 Task: Reply All to email with the signature Christian Kelly with the subject 'Request for sponsorship' from softage.1@softage.net with the message 'Can you send me a copy of the updated project schedule?'
Action: Mouse moved to (918, 155)
Screenshot: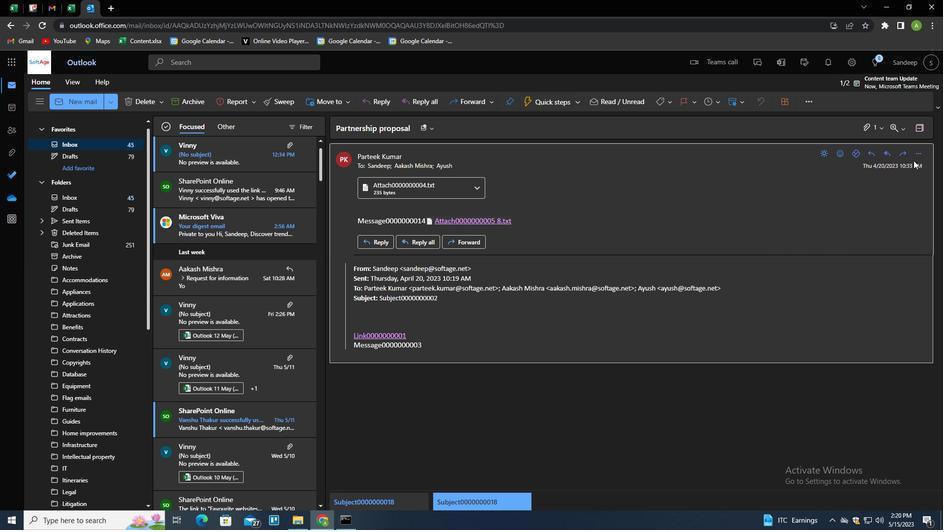 
Action: Mouse pressed left at (918, 155)
Screenshot: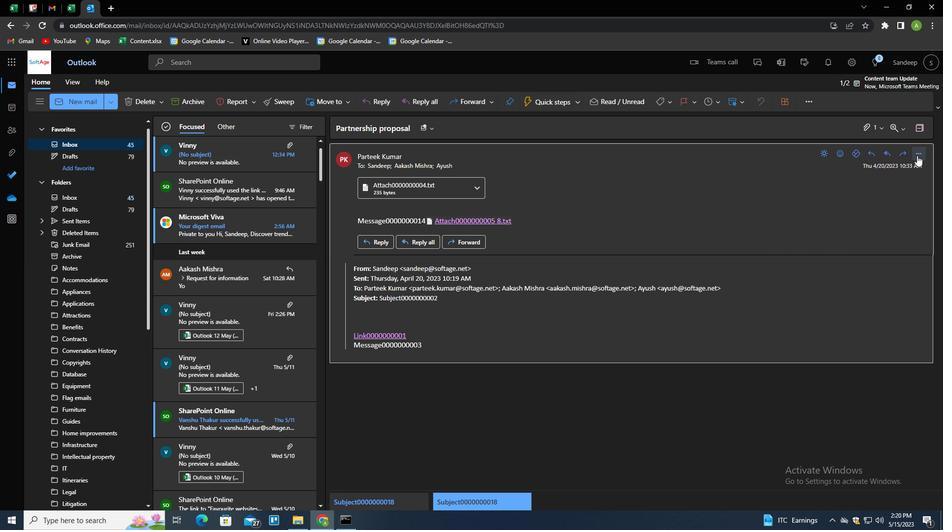 
Action: Mouse moved to (873, 183)
Screenshot: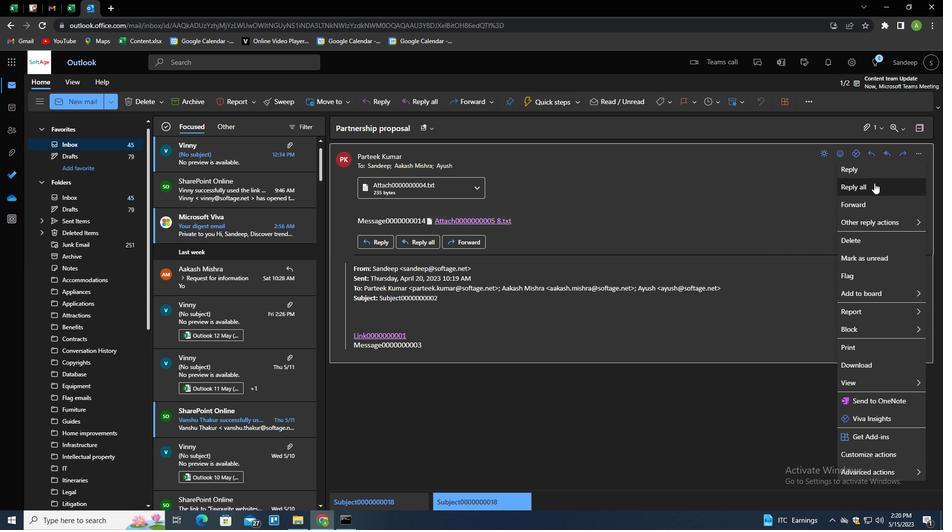
Action: Mouse pressed left at (873, 183)
Screenshot: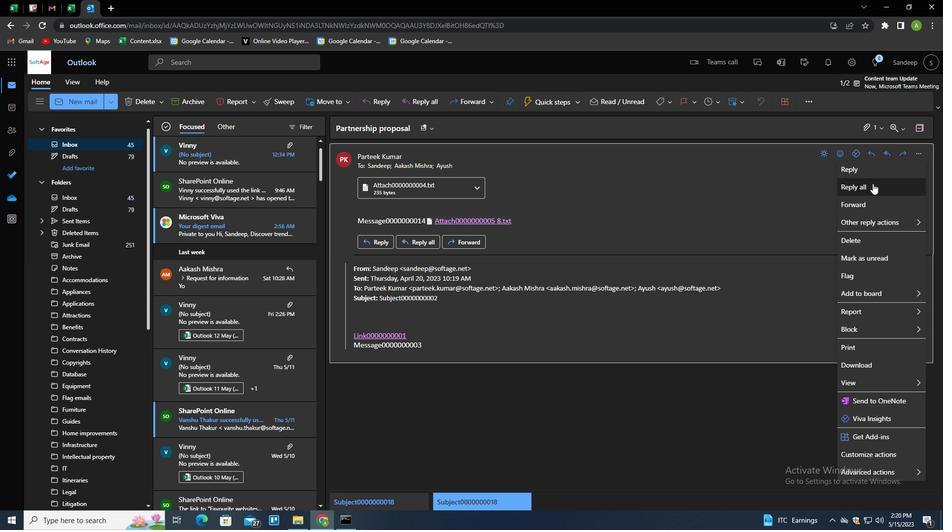 
Action: Mouse moved to (344, 280)
Screenshot: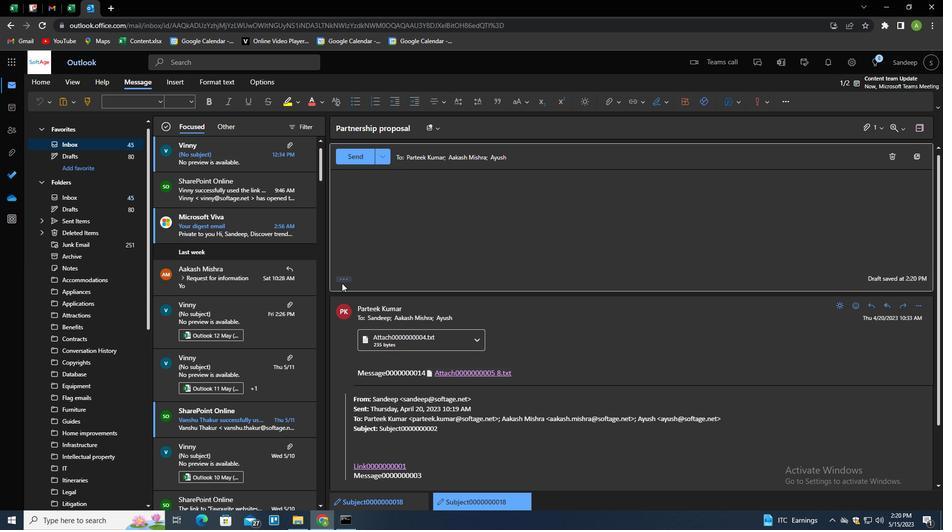 
Action: Mouse pressed left at (344, 280)
Screenshot: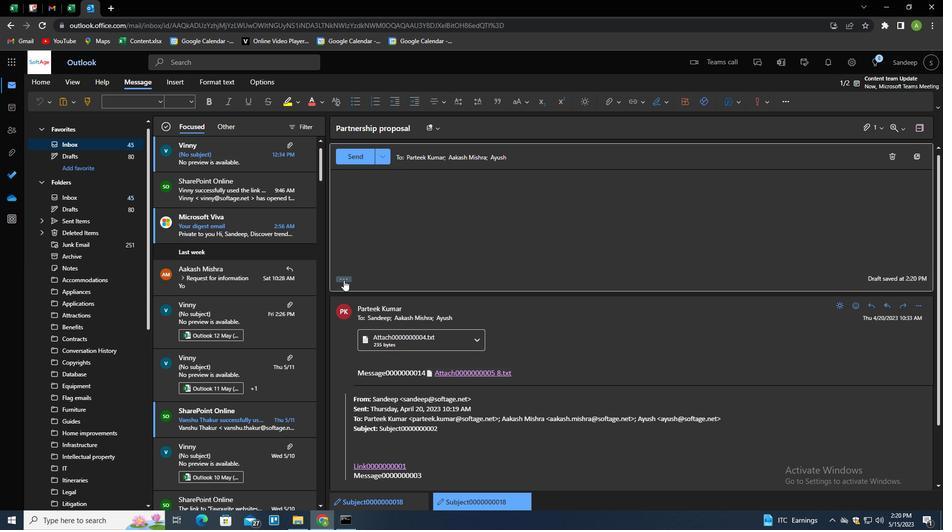
Action: Mouse moved to (663, 104)
Screenshot: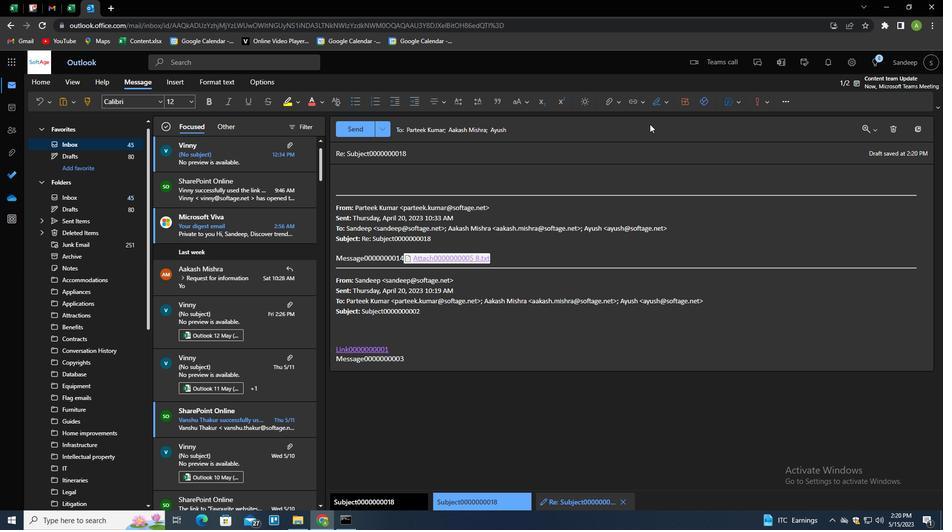 
Action: Mouse pressed left at (663, 104)
Screenshot: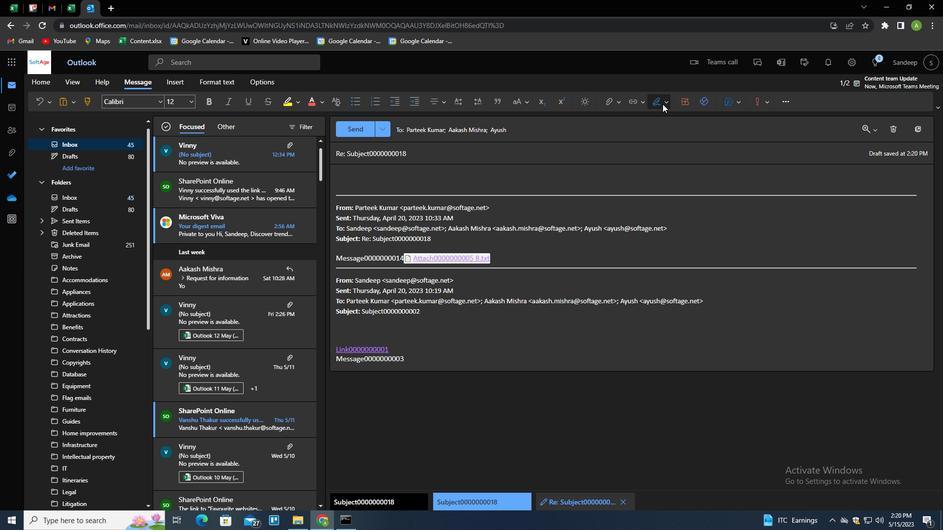 
Action: Mouse moved to (645, 139)
Screenshot: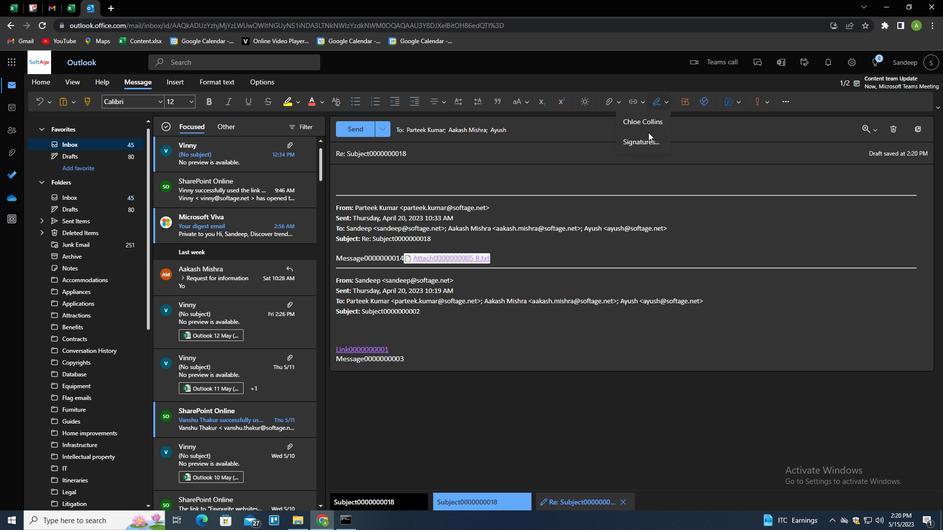 
Action: Mouse pressed left at (645, 139)
Screenshot: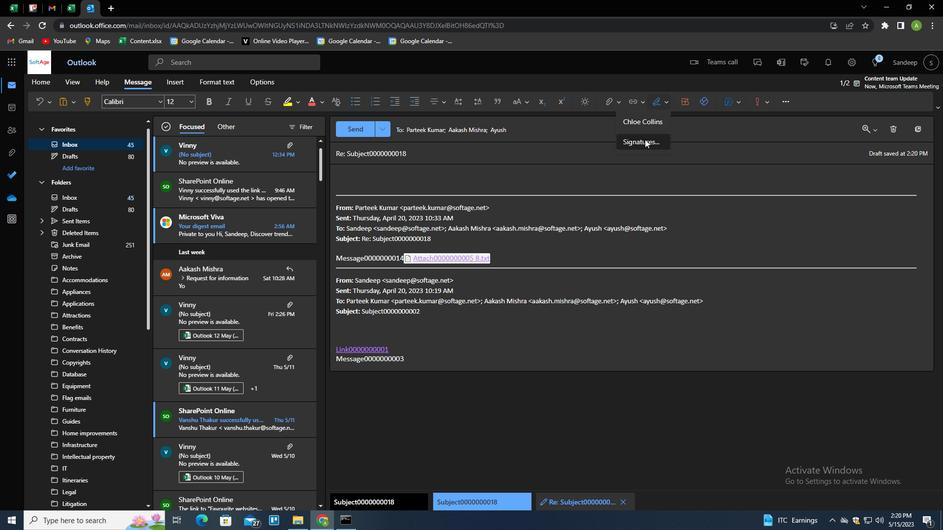 
Action: Mouse moved to (665, 183)
Screenshot: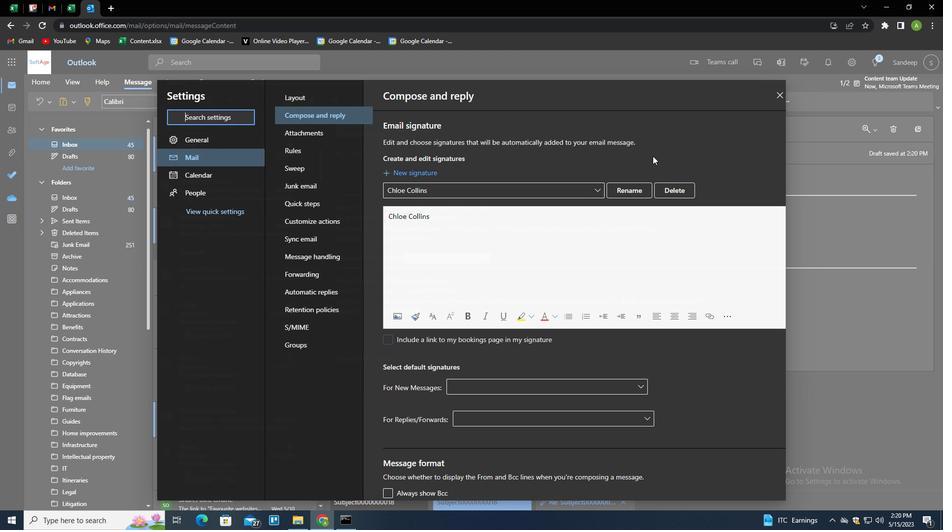 
Action: Mouse pressed left at (665, 183)
Screenshot: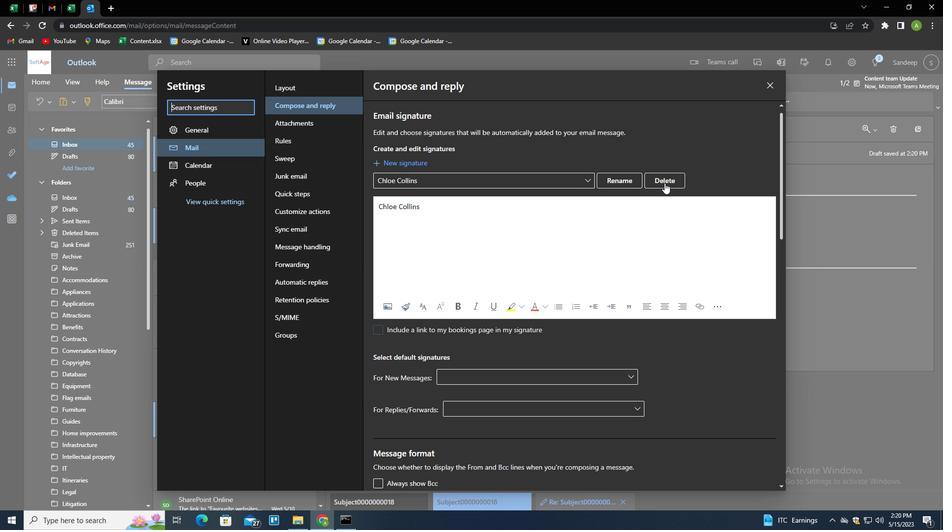 
Action: Mouse moved to (660, 182)
Screenshot: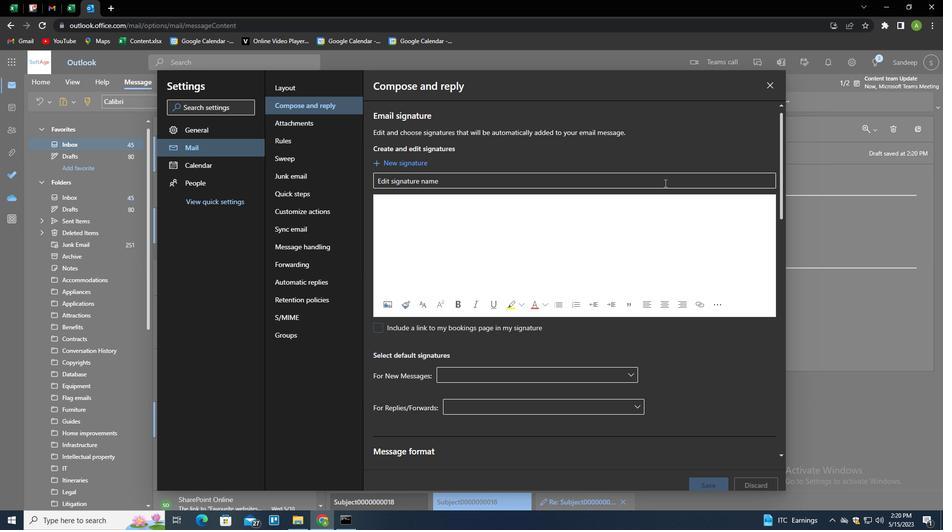 
Action: Mouse pressed left at (660, 182)
Screenshot: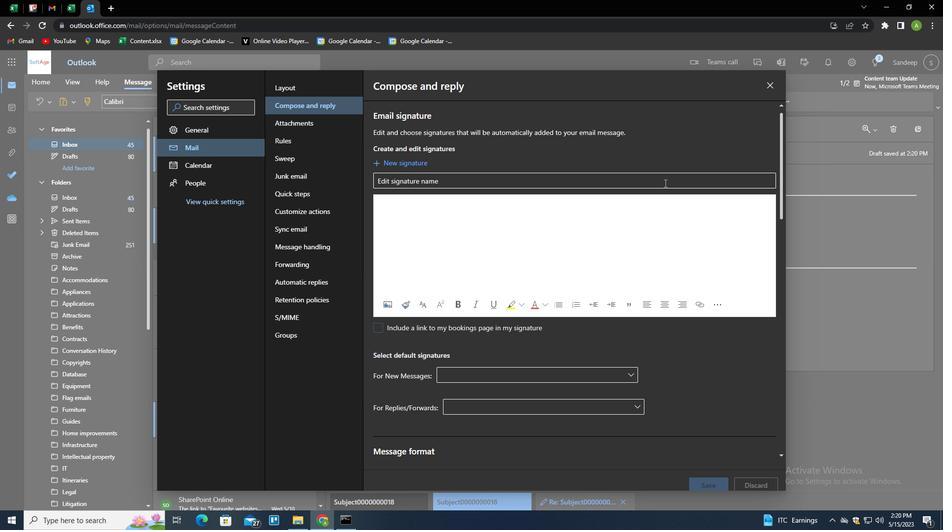 
Action: Key pressed <Key.shift>CHRISTIAN<Key.space><Key.shift>KELLY<Key.tab><Key.shift><Key.shift><Key.shift><Key.shift><Key.shift><Key.shift><Key.shift><Key.shift><Key.shift><Key.shift><Key.shift><Key.shift><Key.shift>CHRISTIAN<Key.space><Key.shift>KAE<Key.backspace><Key.backspace>ELLY
Screenshot: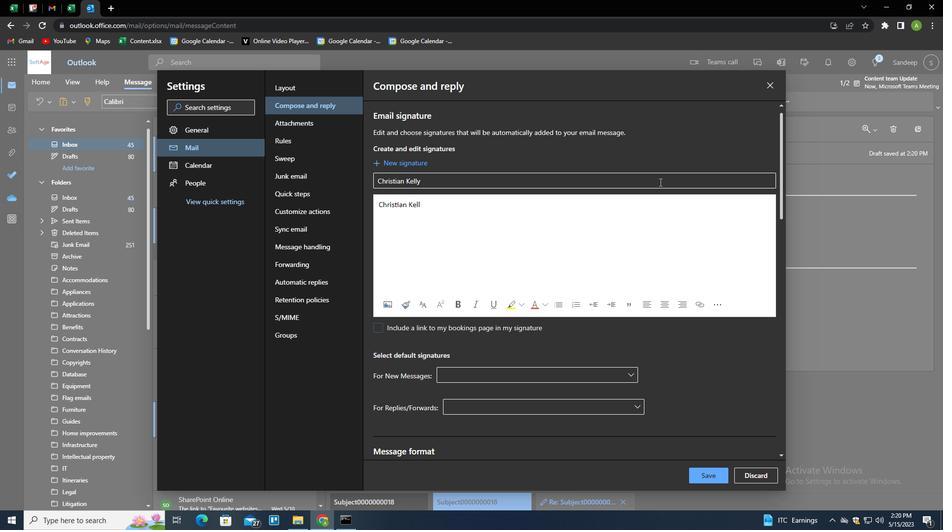 
Action: Mouse moved to (706, 481)
Screenshot: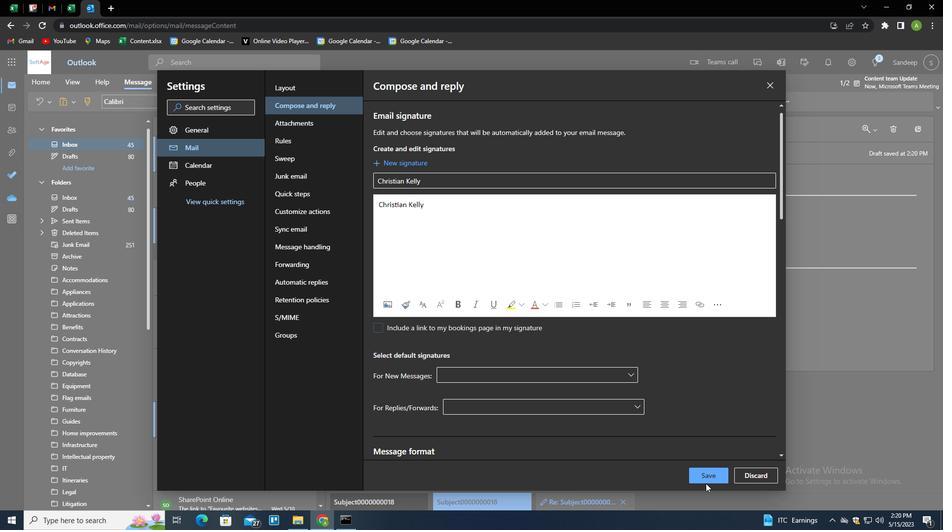 
Action: Mouse pressed left at (706, 481)
Screenshot: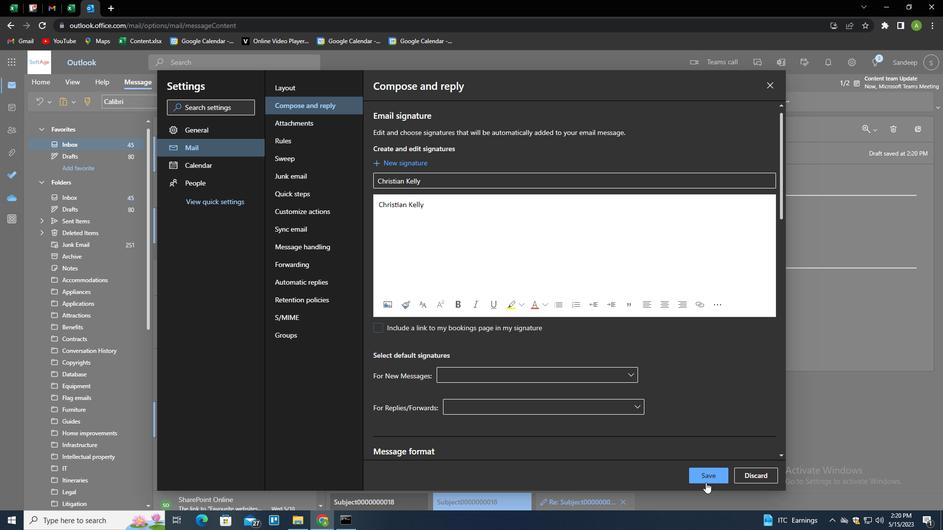 
Action: Mouse moved to (615, 284)
Screenshot: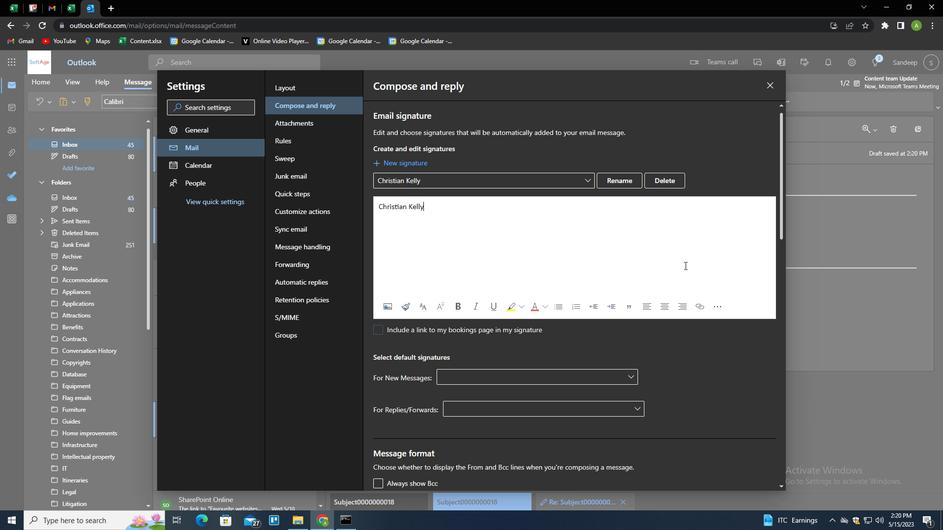 
Action: Mouse scrolled (615, 284) with delta (0, 0)
Screenshot: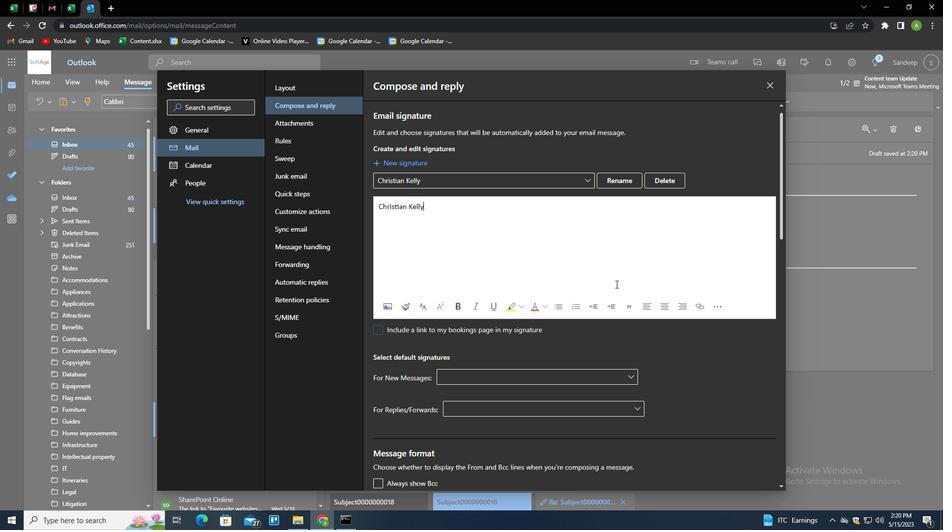 
Action: Mouse scrolled (615, 284) with delta (0, 0)
Screenshot: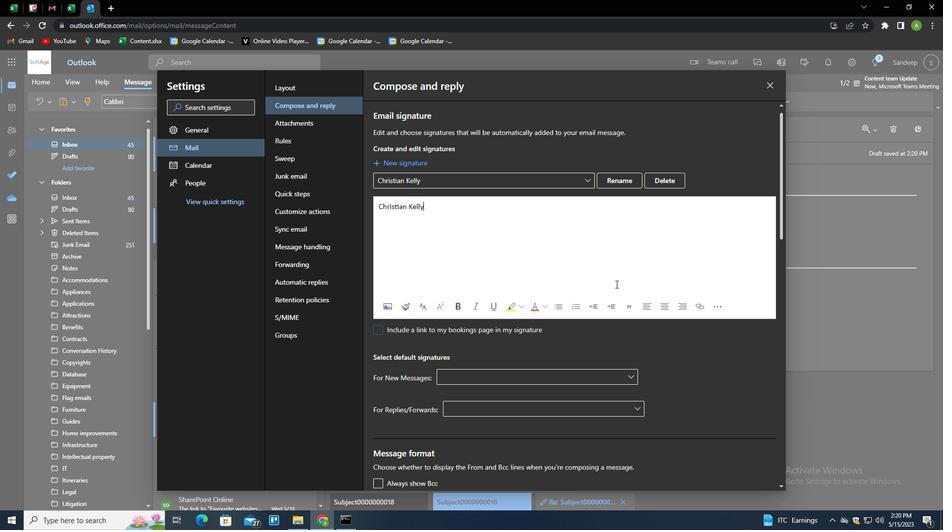 
Action: Mouse scrolled (615, 284) with delta (0, 0)
Screenshot: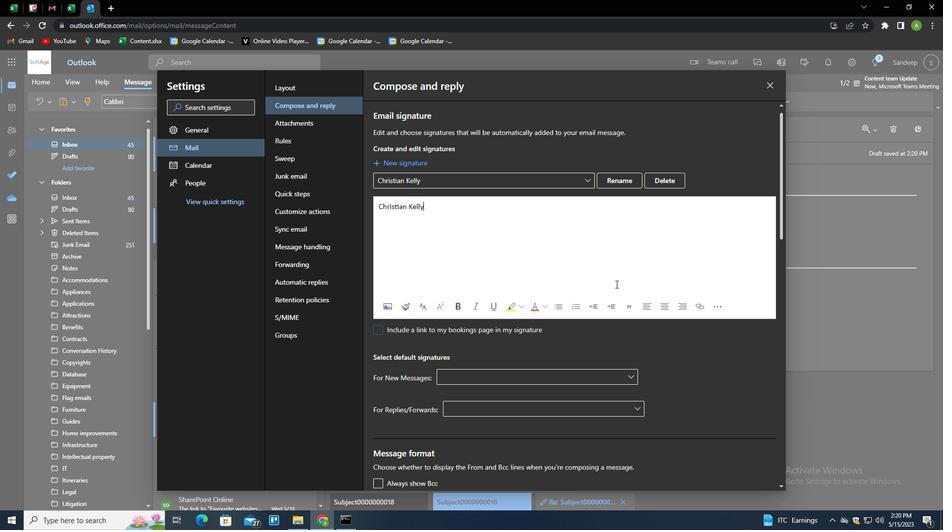 
Action: Mouse scrolled (615, 284) with delta (0, 0)
Screenshot: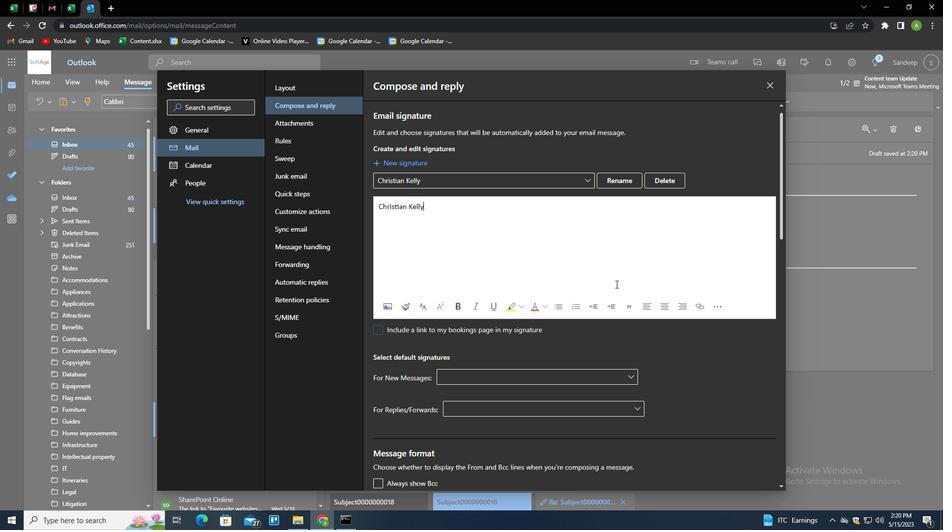 
Action: Mouse scrolled (615, 284) with delta (0, 0)
Screenshot: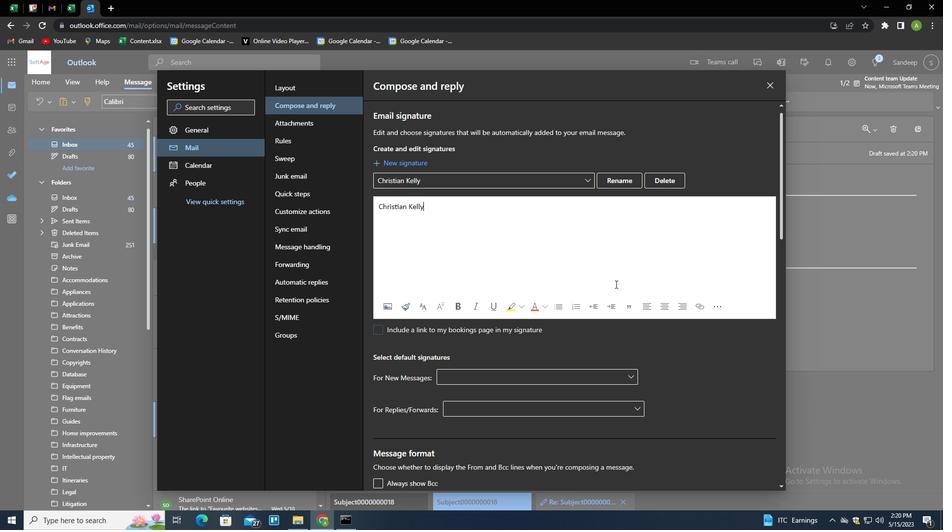 
Action: Mouse moved to (618, 295)
Screenshot: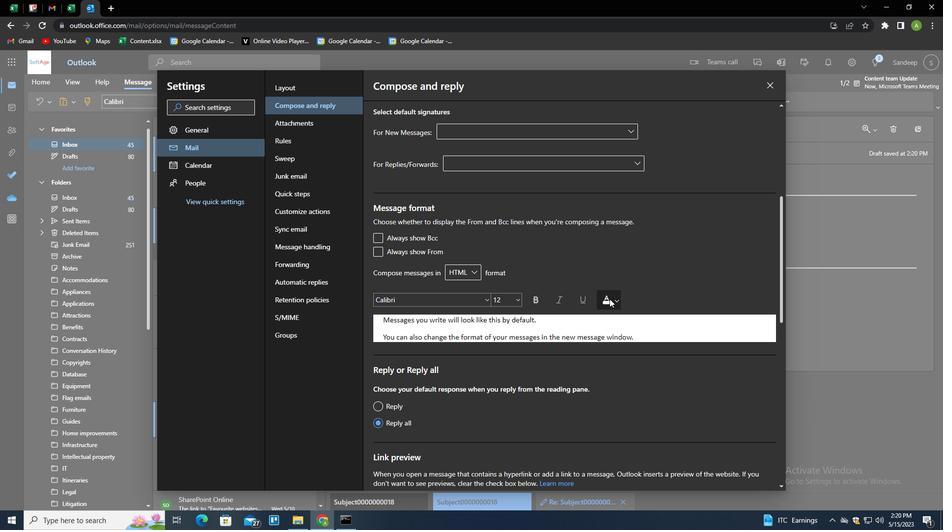 
Action: Mouse scrolled (618, 296) with delta (0, 0)
Screenshot: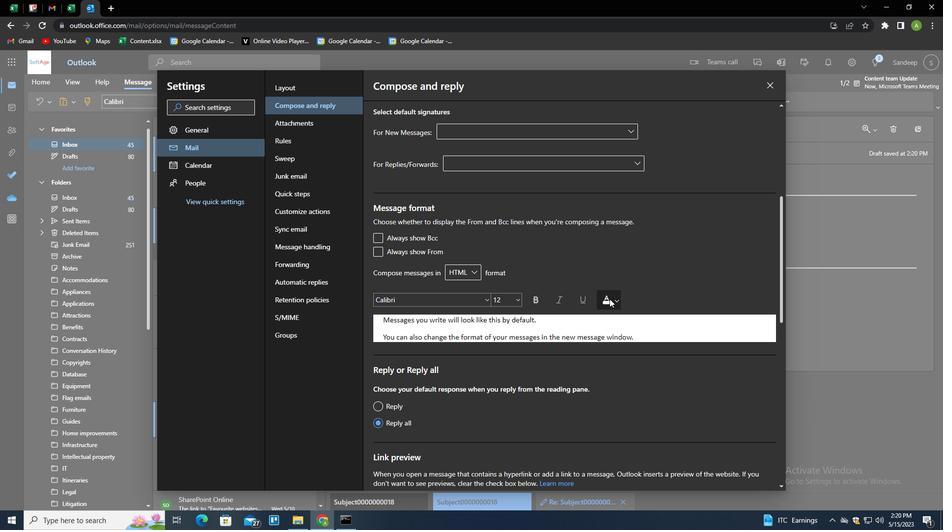 
Action: Mouse moved to (619, 295)
Screenshot: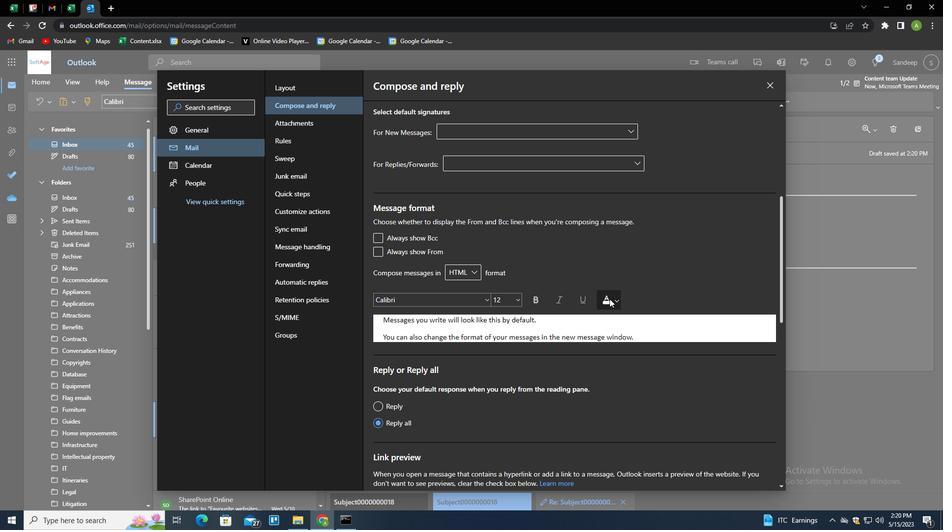 
Action: Mouse scrolled (619, 295) with delta (0, 0)
Screenshot: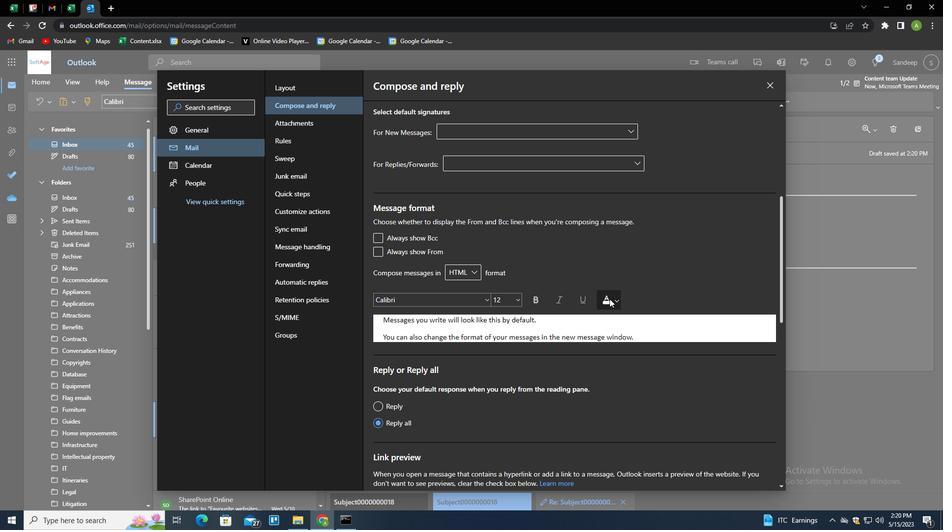 
Action: Mouse moved to (619, 294)
Screenshot: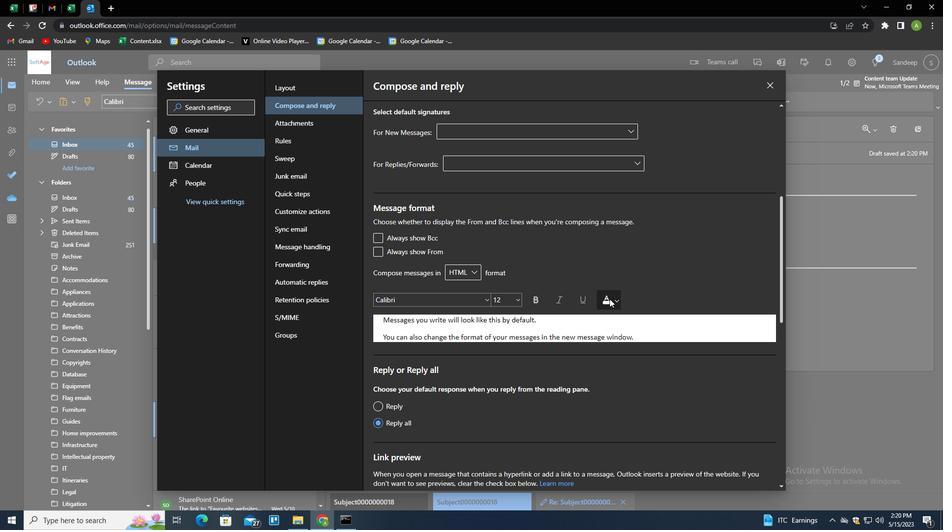 
Action: Mouse scrolled (619, 295) with delta (0, 0)
Screenshot: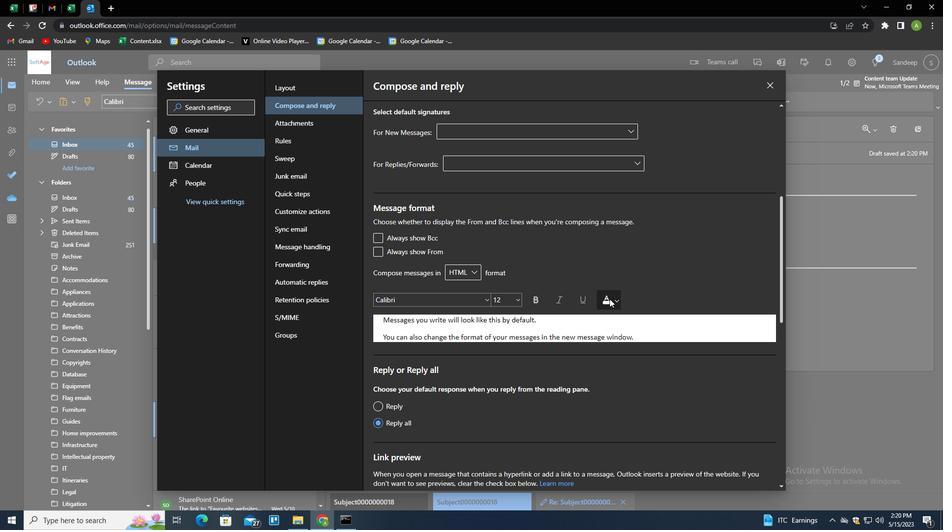 
Action: Mouse moved to (620, 294)
Screenshot: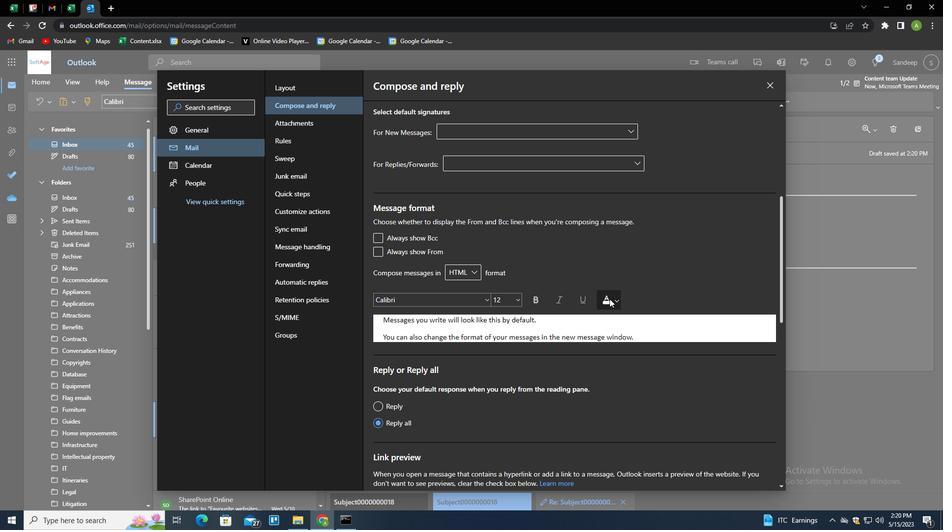 
Action: Mouse scrolled (620, 295) with delta (0, 0)
Screenshot: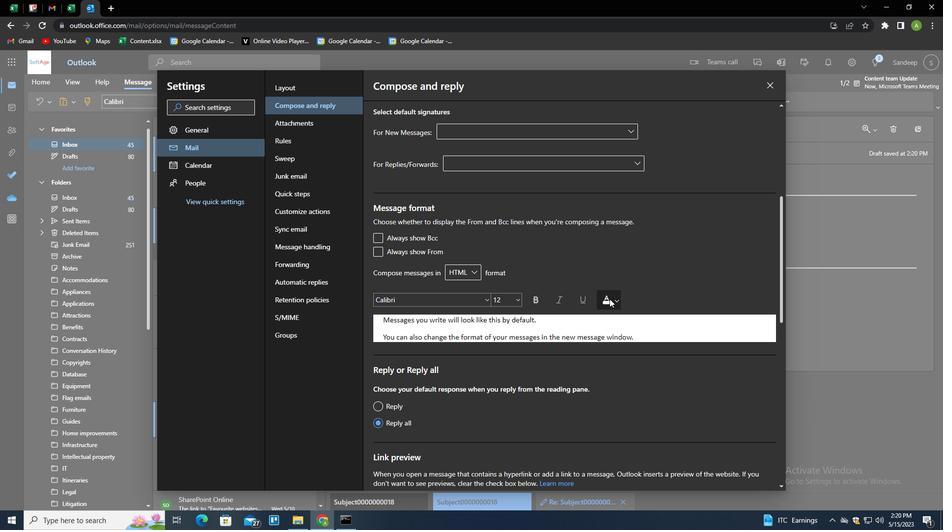 
Action: Mouse moved to (804, 203)
Screenshot: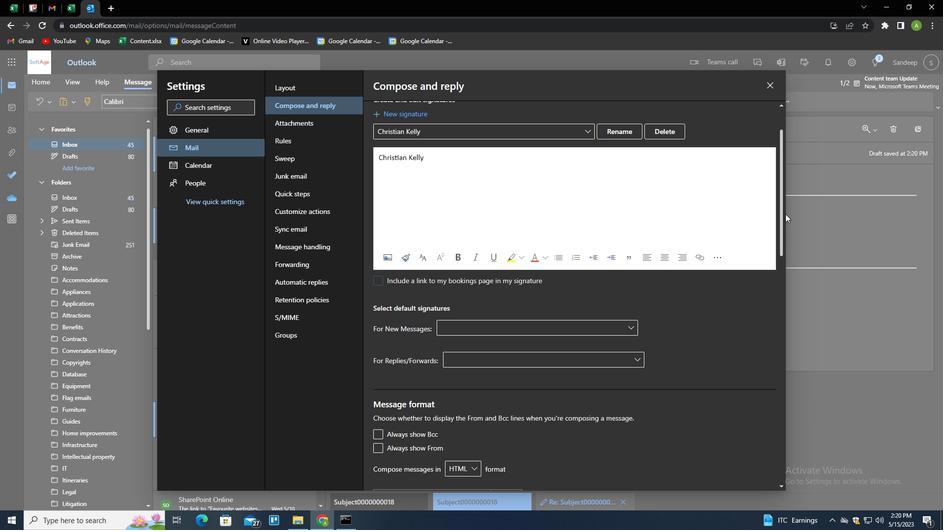 
Action: Mouse pressed left at (804, 203)
Screenshot: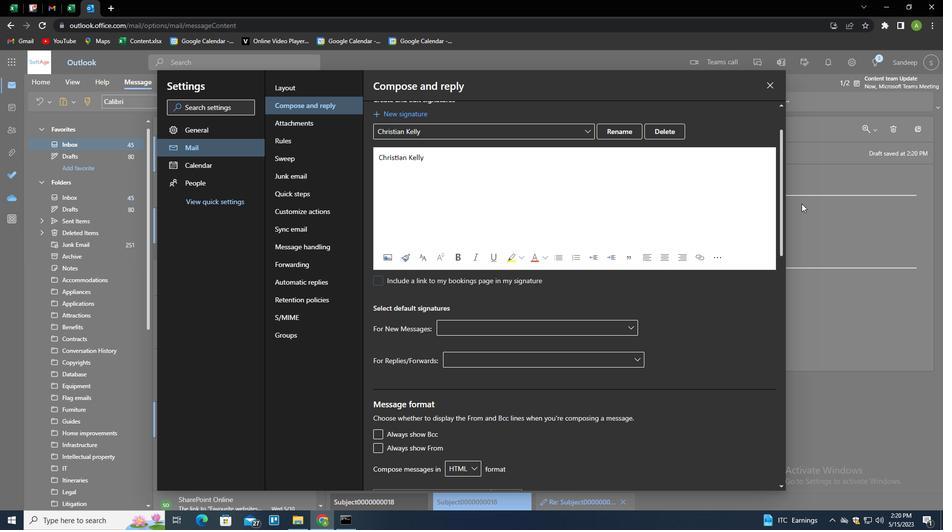 
Action: Mouse moved to (654, 103)
Screenshot: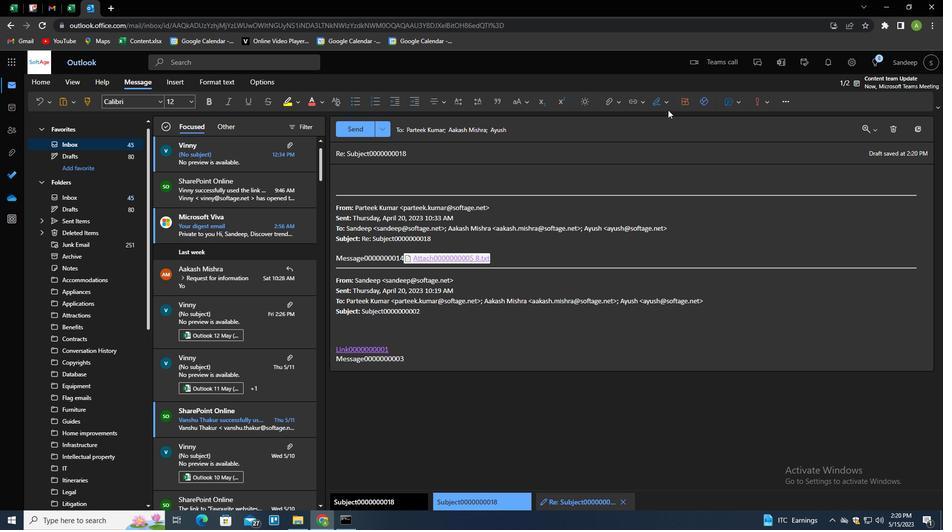 
Action: Mouse pressed left at (654, 103)
Screenshot: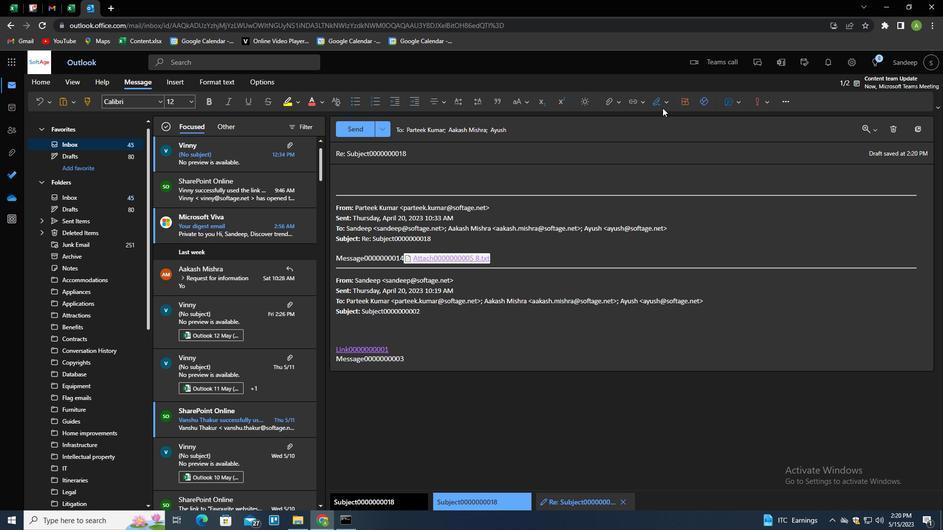 
Action: Mouse moved to (647, 122)
Screenshot: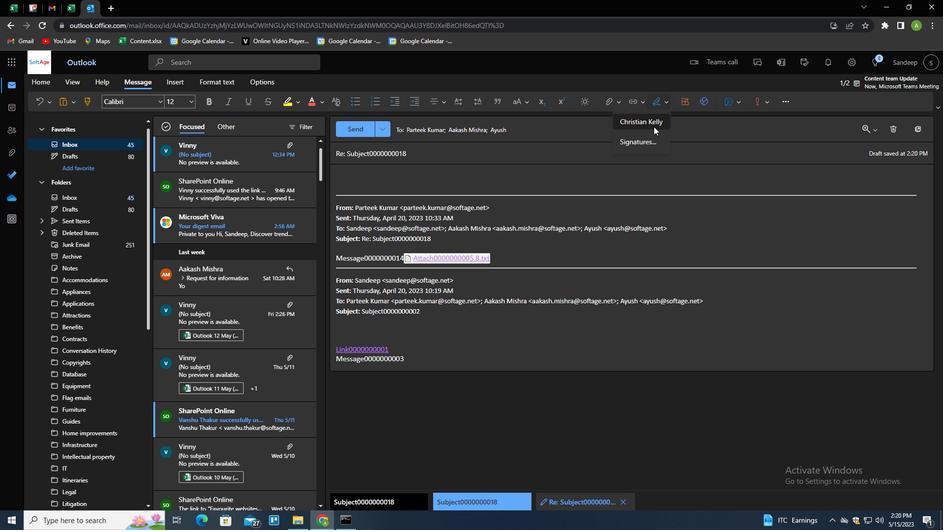 
Action: Mouse pressed left at (647, 122)
Screenshot: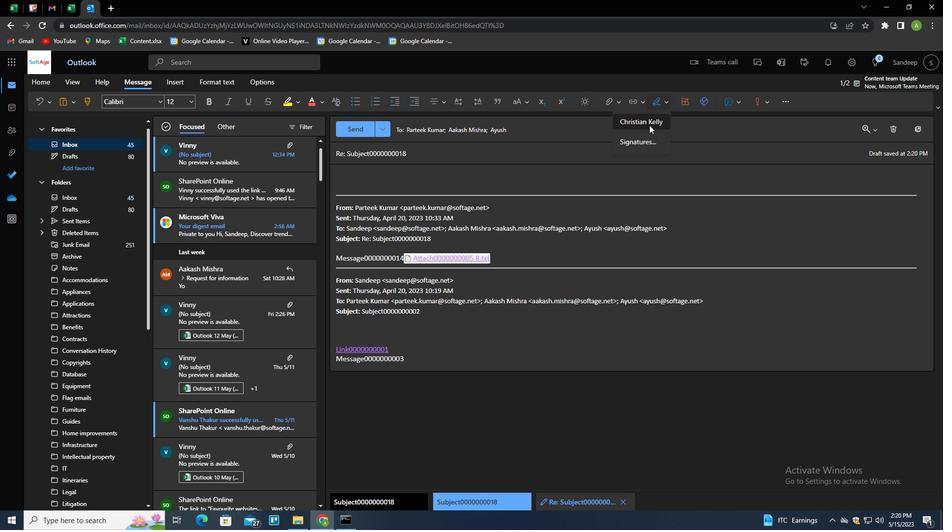 
Action: Mouse moved to (393, 153)
Screenshot: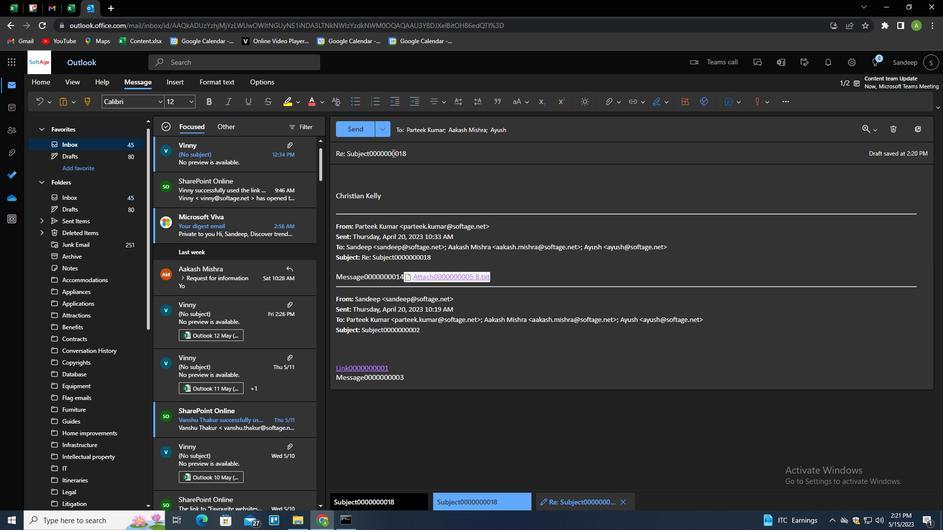 
Action: Mouse pressed left at (393, 153)
Screenshot: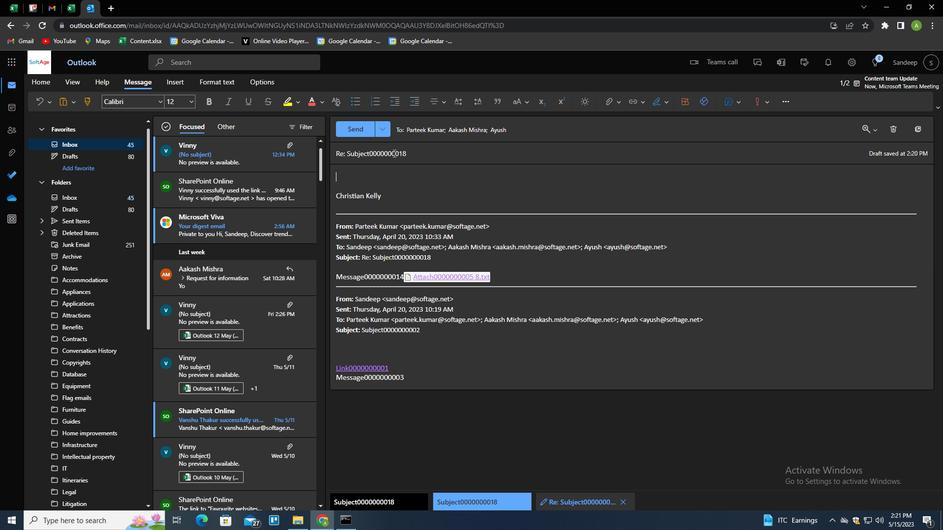 
Action: Mouse pressed left at (393, 153)
Screenshot: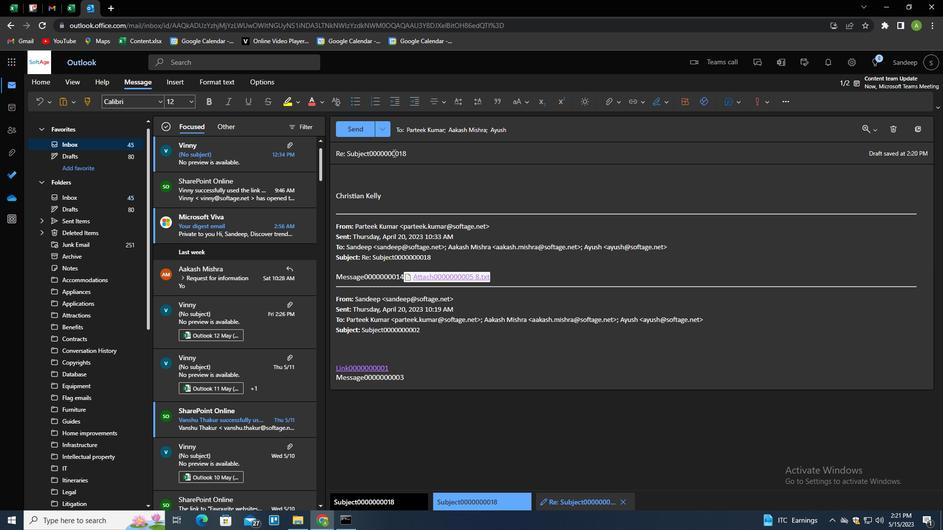 
Action: Mouse pressed left at (393, 153)
Screenshot: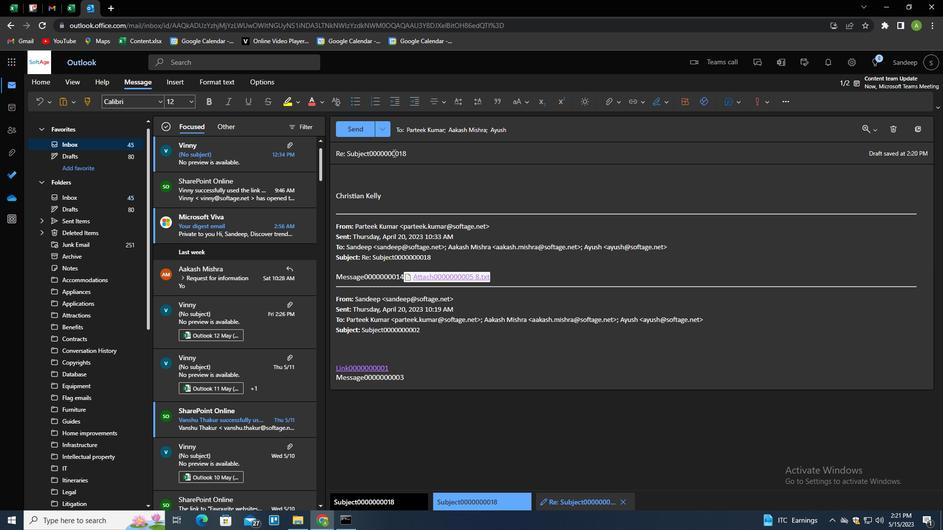 
Action: Key pressed <Key.shift>REQUEST<Key.space>FOR<Key.space>SPONSORSHIP<Key.tab><Key.shift>CAN<Key.space>YOU<Key.space>SEND<Key.space>ME<Key.space>A<Key.space>COPY<Key.space>OF<Key.space>THE<Key.space>UPDATED<Key.space>R<Key.backspace>PROJECT<Key.space>SCHEDULE<Key.shift>?
Screenshot: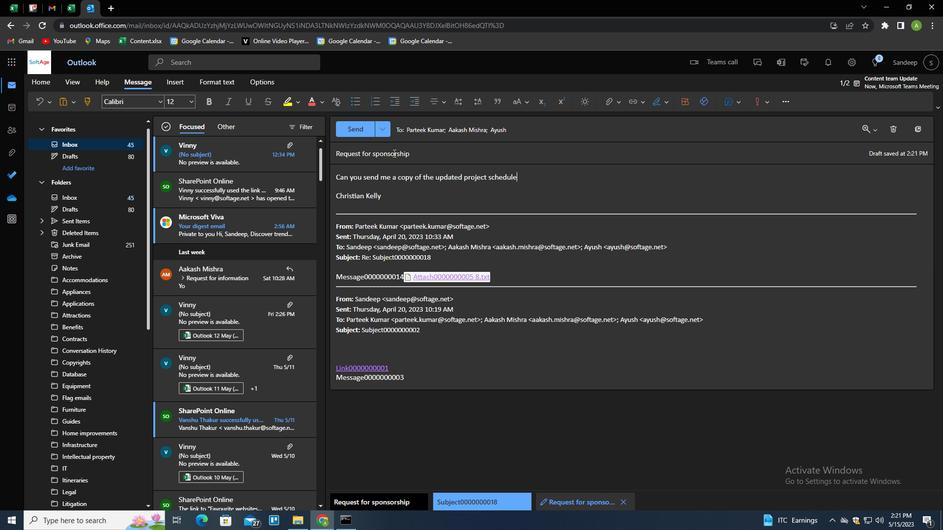 
Action: Mouse moved to (360, 128)
Screenshot: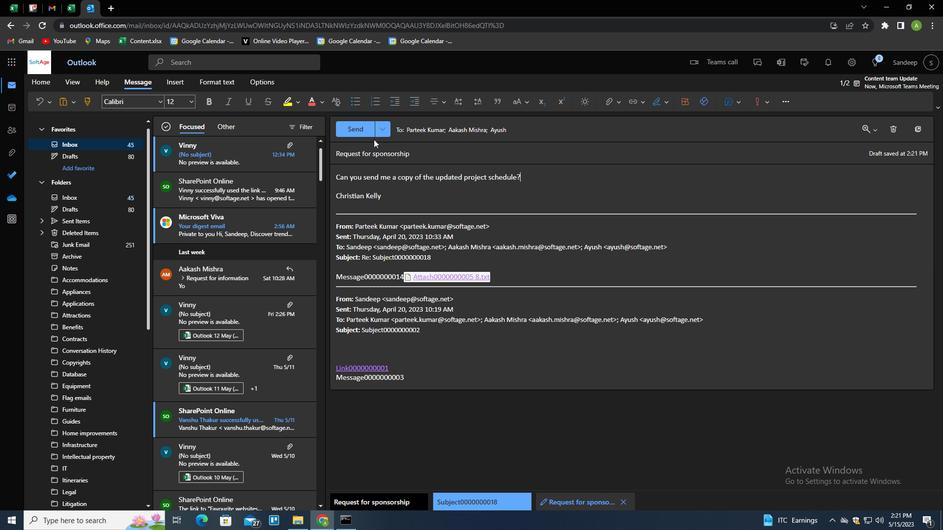 
Action: Mouse pressed left at (360, 128)
Screenshot: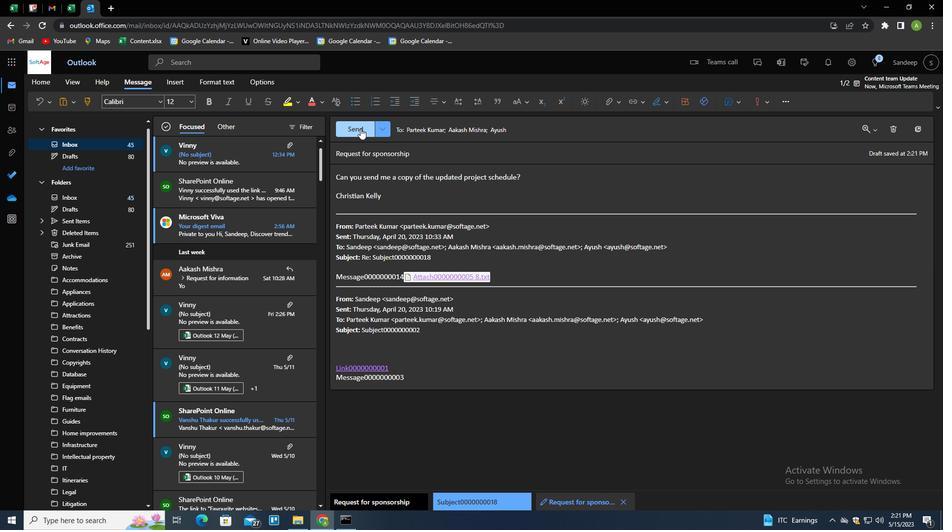 
Action: Mouse moved to (661, 277)
Screenshot: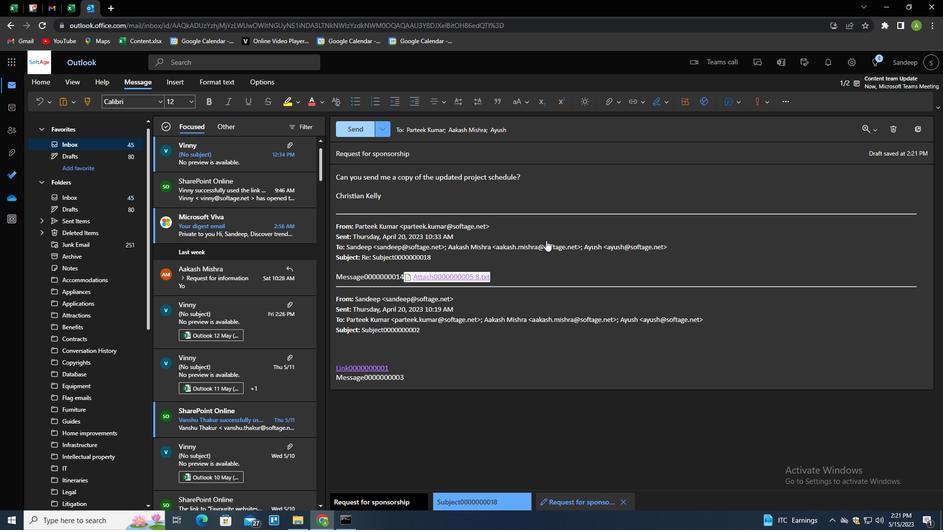
